 Task: Create Workspace Big Data Analytics Workspace description Create and manage employee development plans. Workspace type Human Resources
Action: Mouse moved to (311, 68)
Screenshot: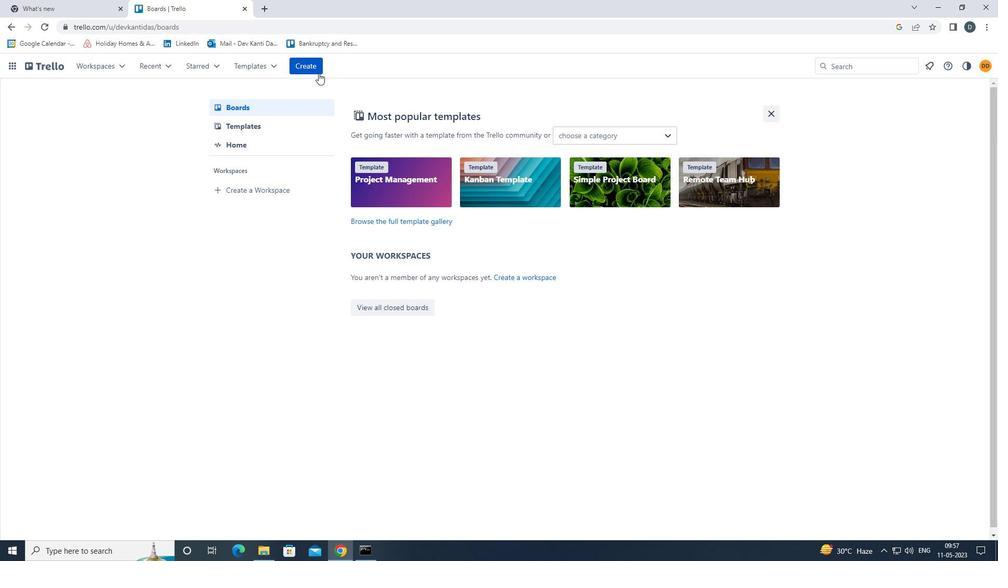 
Action: Mouse pressed left at (311, 68)
Screenshot: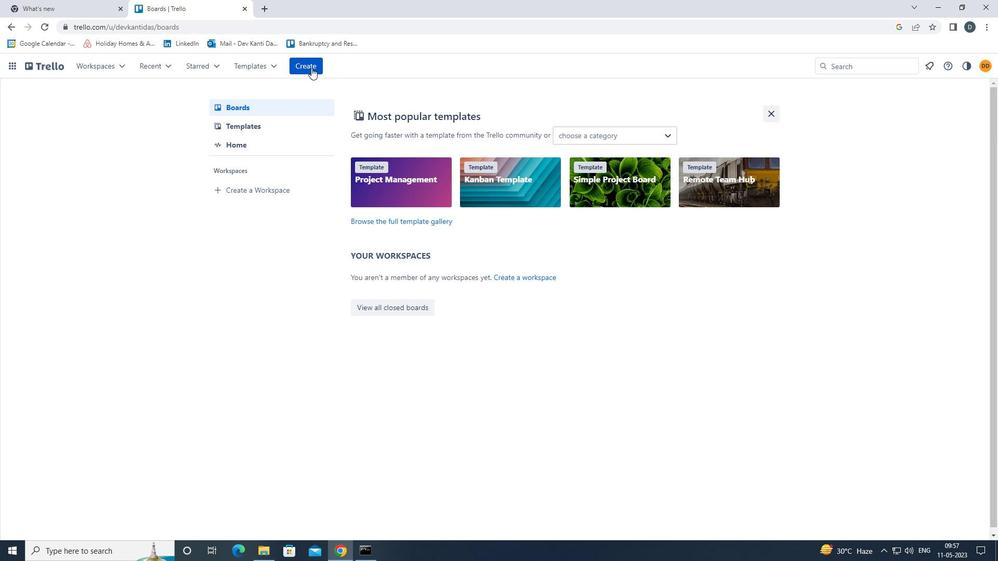 
Action: Mouse moved to (348, 165)
Screenshot: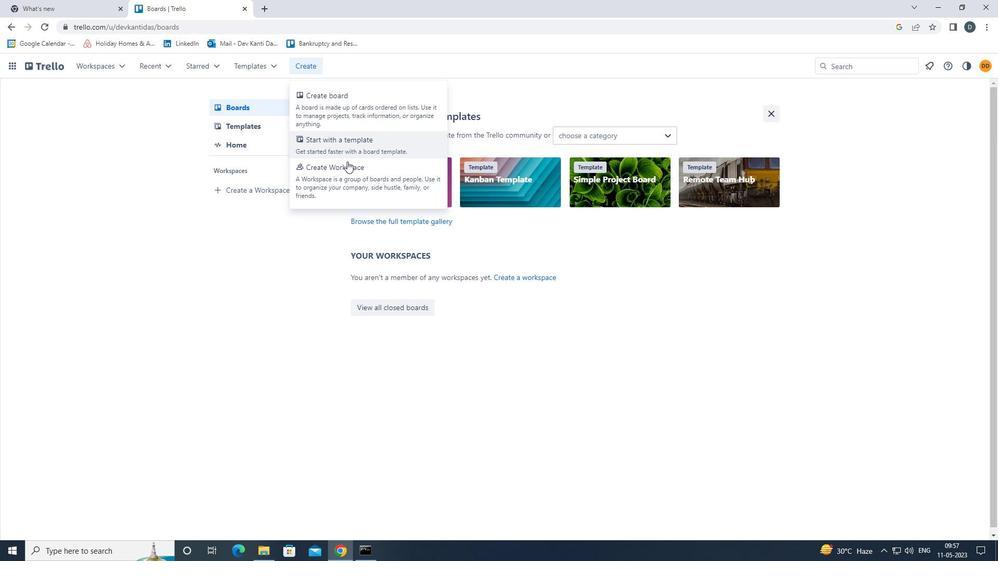 
Action: Mouse pressed left at (348, 165)
Screenshot: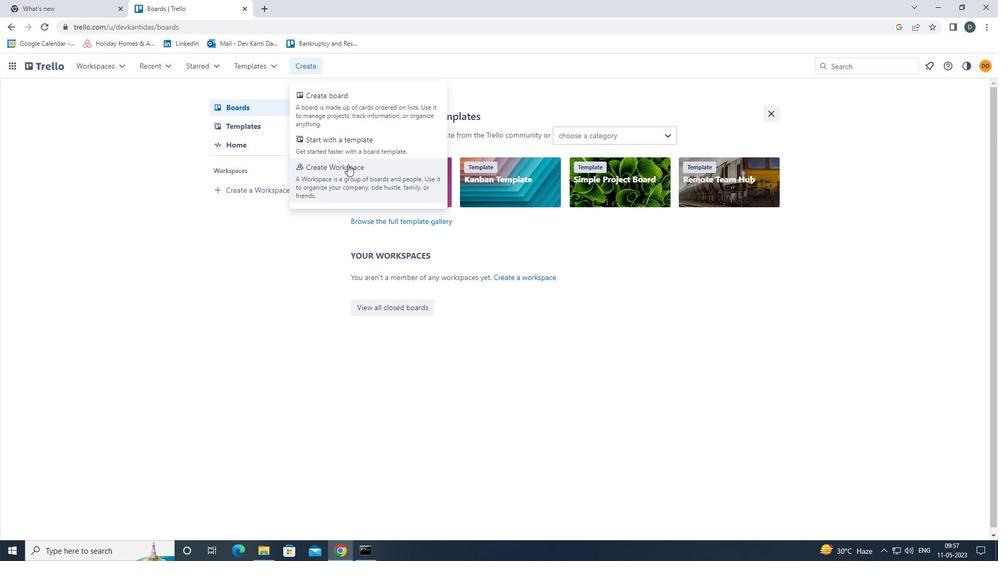 
Action: Mouse moved to (338, 195)
Screenshot: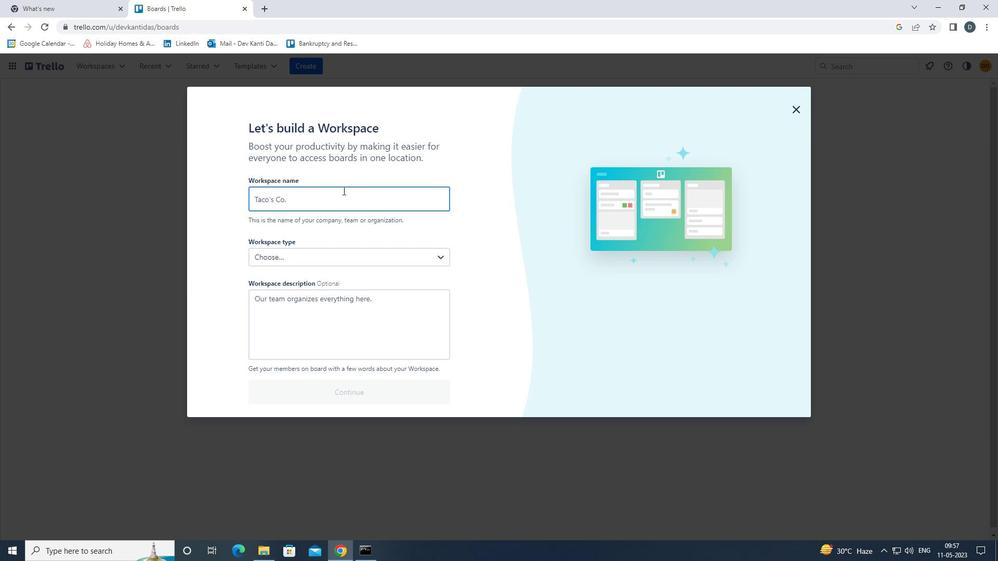 
Action: Mouse pressed left at (338, 195)
Screenshot: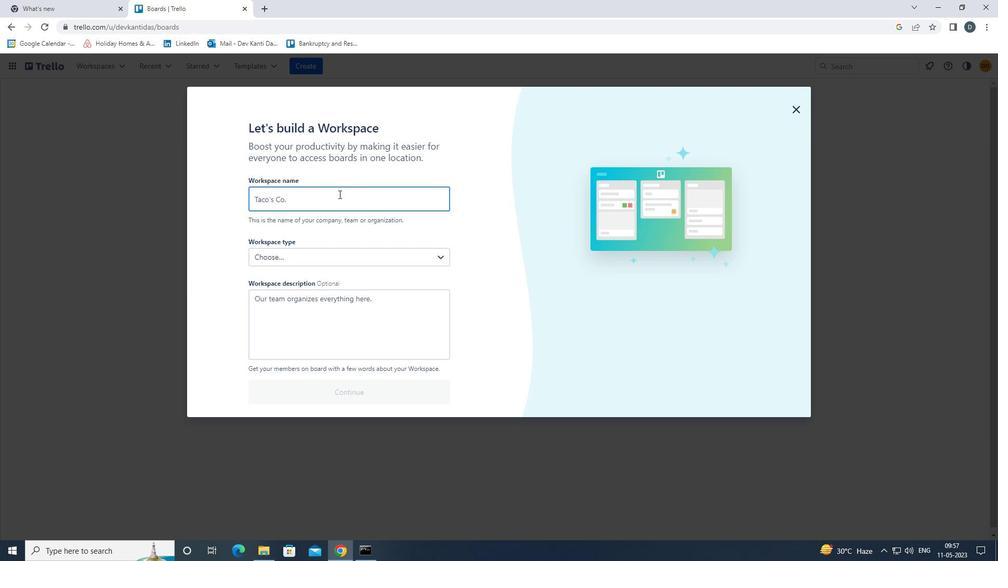 
Action: Key pressed <Key.shift>BIG<Key.space><Key.shift><Key.shift><Key.shift><Key.shift><Key.shift><Key.shift><Key.shift><Key.shift><Key.shift><Key.shift>DATA<Key.space><Key.shift><Key.shift><Key.shift><Key.shift><Key.shift><Key.shift><Key.shift><Key.shift>ANALYTICS
Screenshot: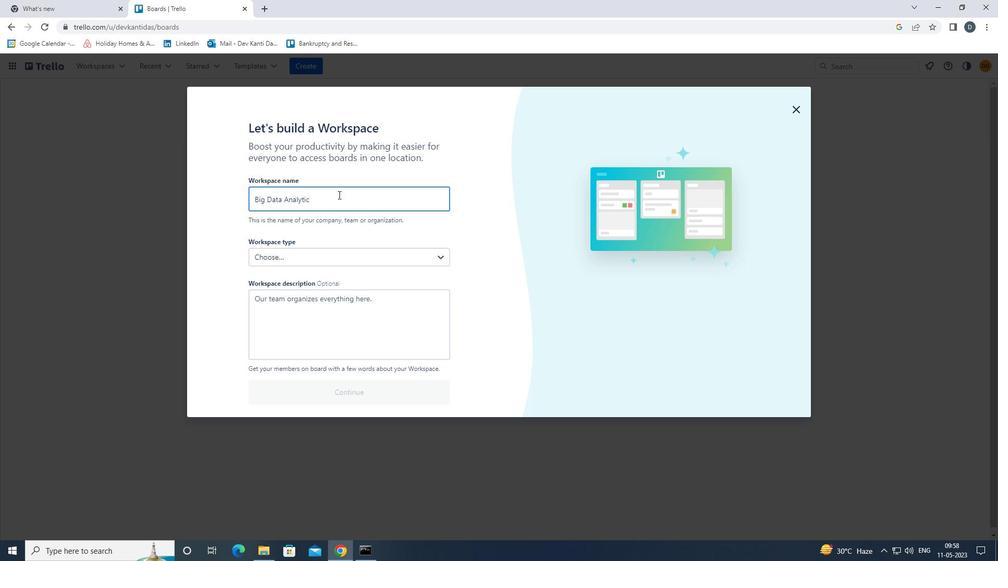 
Action: Mouse moved to (344, 313)
Screenshot: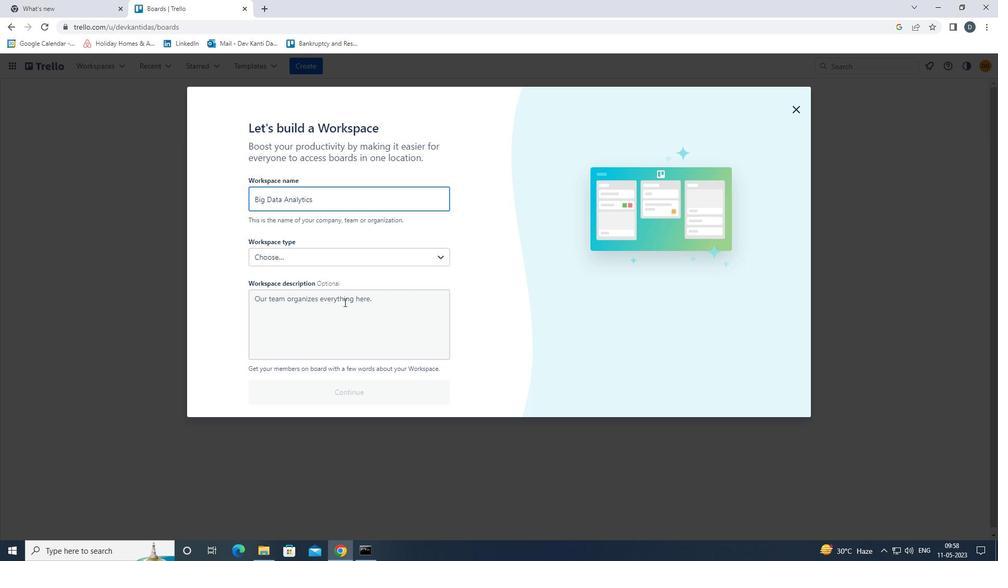 
Action: Mouse pressed left at (344, 313)
Screenshot: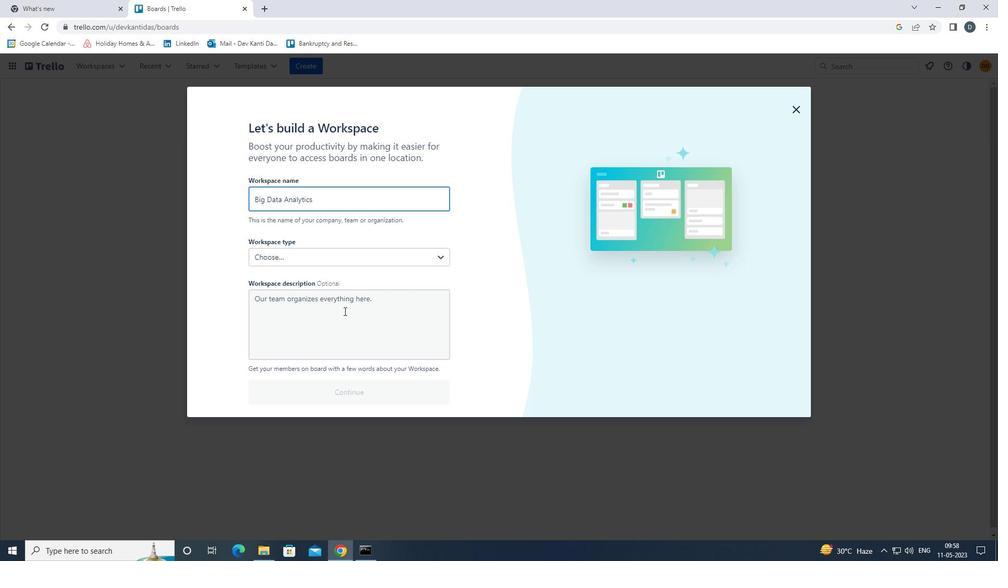 
Action: Key pressed <Key.shift>CREATE<Key.space>AND<Key.space><Key.shift>MANAGE<Key.space><Key.shift>EMPLOYEE<Key.left><Key.left><Key.left><Key.left><Key.left><Key.left><Key.left><Key.left><Key.left><Key.left><Key.left><Key.left><Key.left><Key.left><Key.left><Key.right><Key.backspace>M<Key.end><Key.space>DEVELOPMENT<Key.space>PLANS.
Screenshot: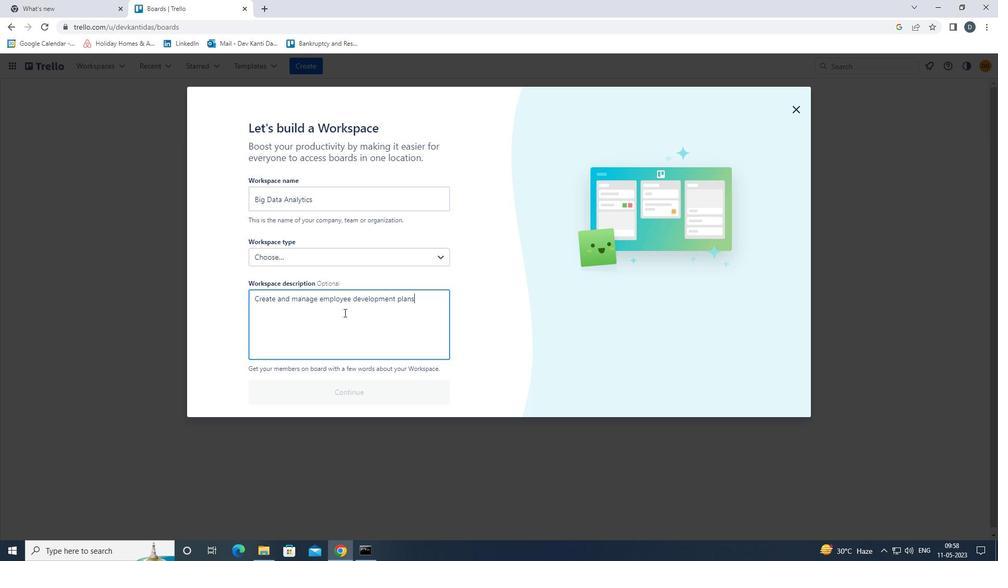 
Action: Mouse moved to (393, 262)
Screenshot: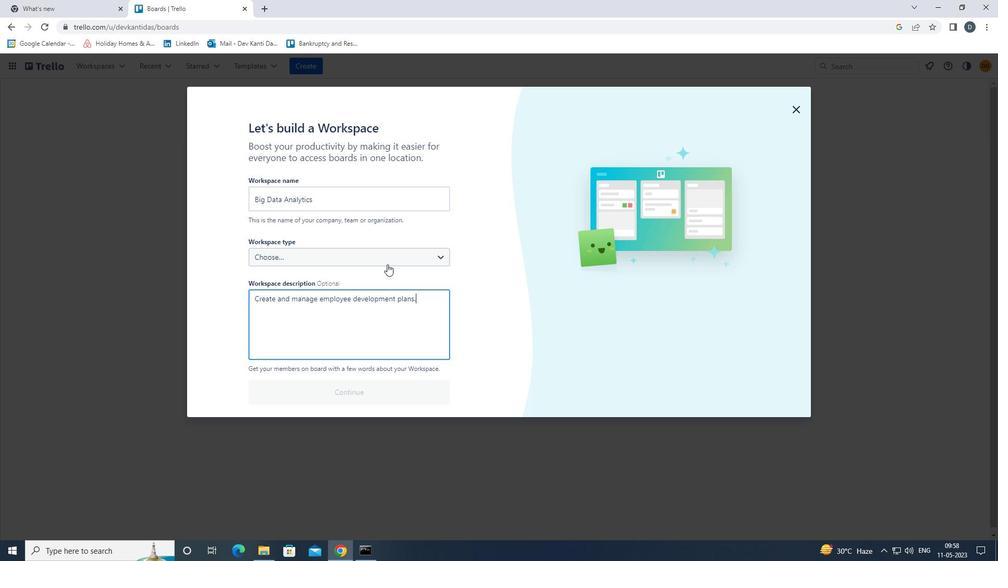 
Action: Mouse pressed left at (393, 262)
Screenshot: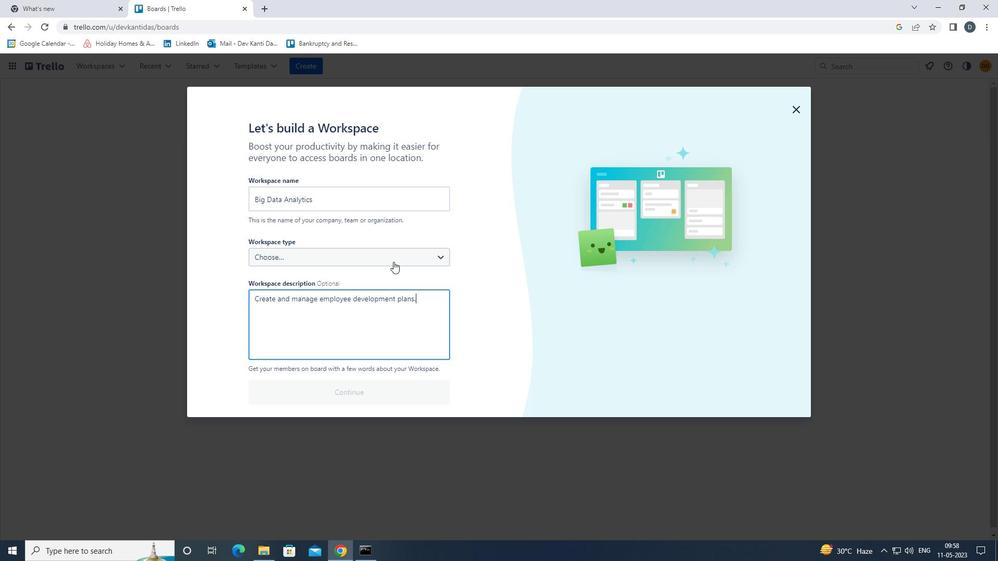 
Action: Mouse moved to (362, 311)
Screenshot: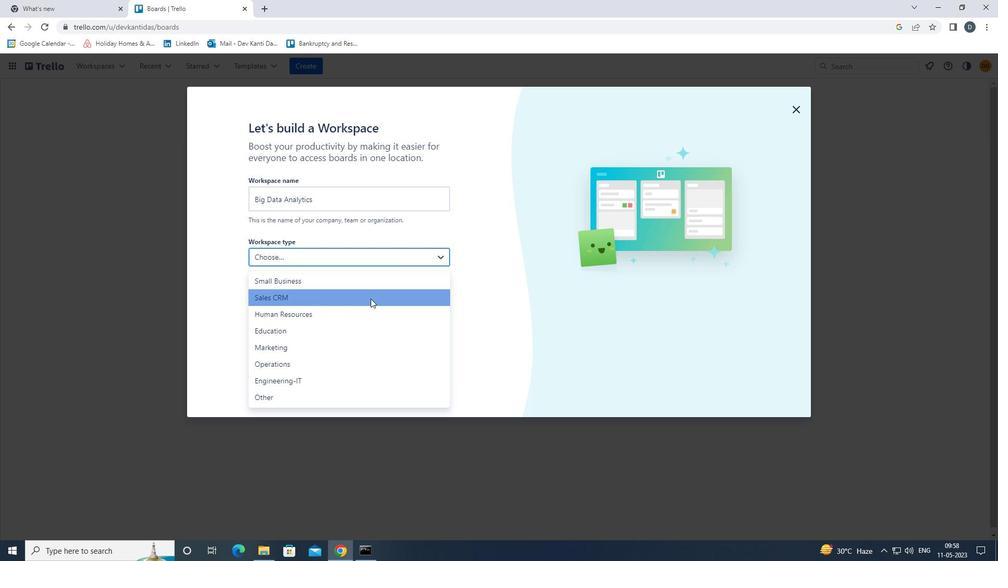 
Action: Mouse pressed left at (362, 311)
Screenshot: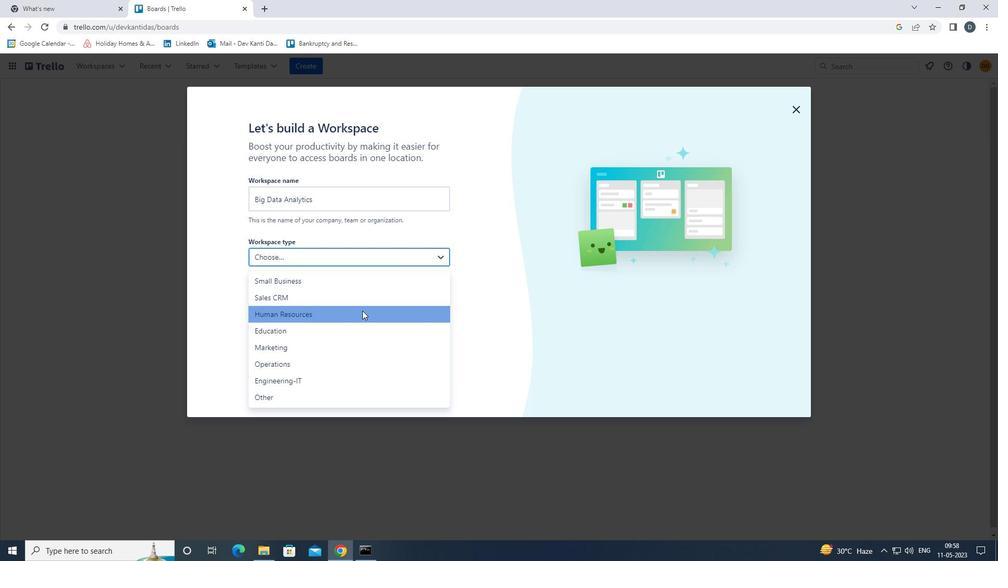 
Action: Mouse moved to (356, 391)
Screenshot: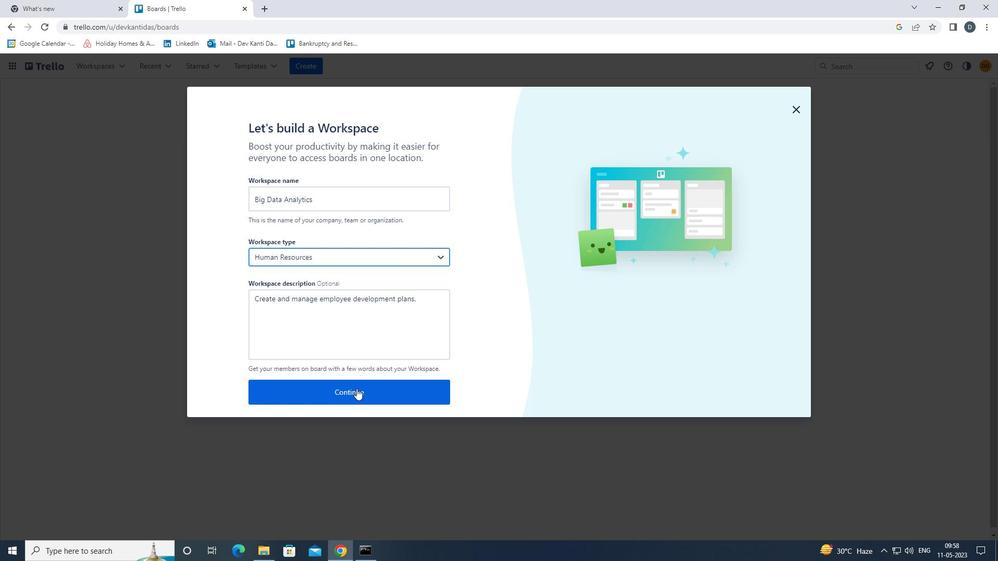 
Action: Mouse pressed left at (356, 391)
Screenshot: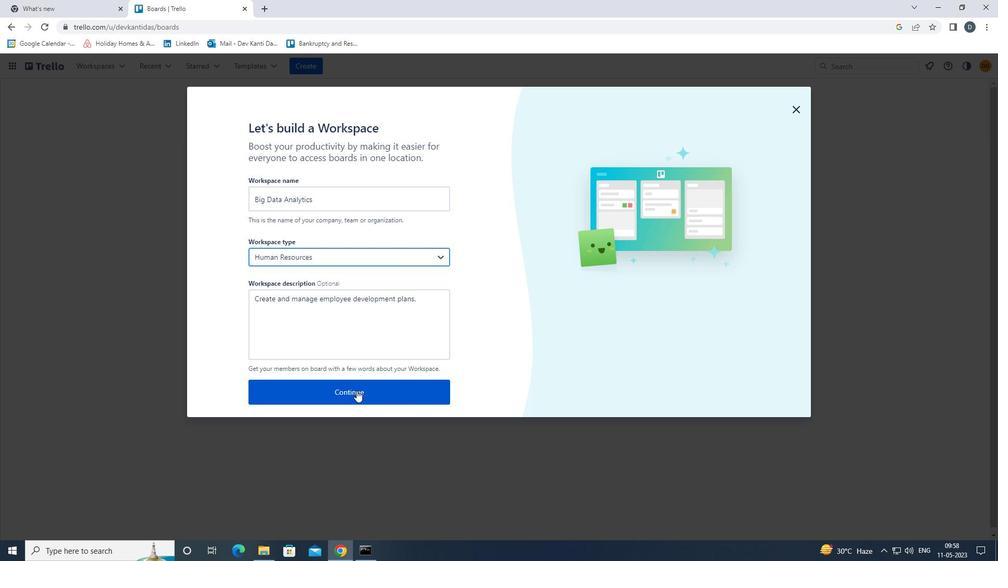 
Action: Mouse moved to (795, 112)
Screenshot: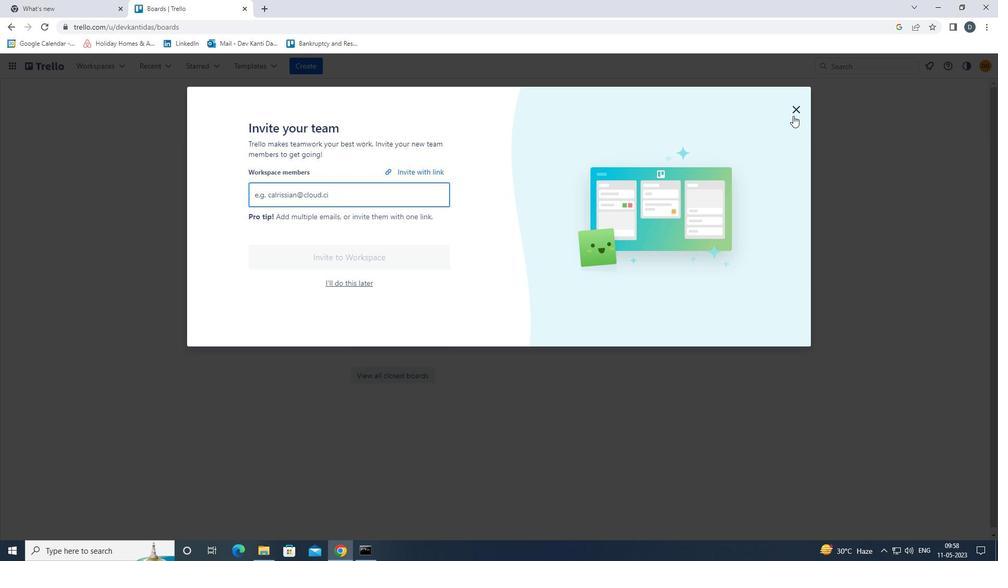 
Action: Mouse pressed left at (795, 112)
Screenshot: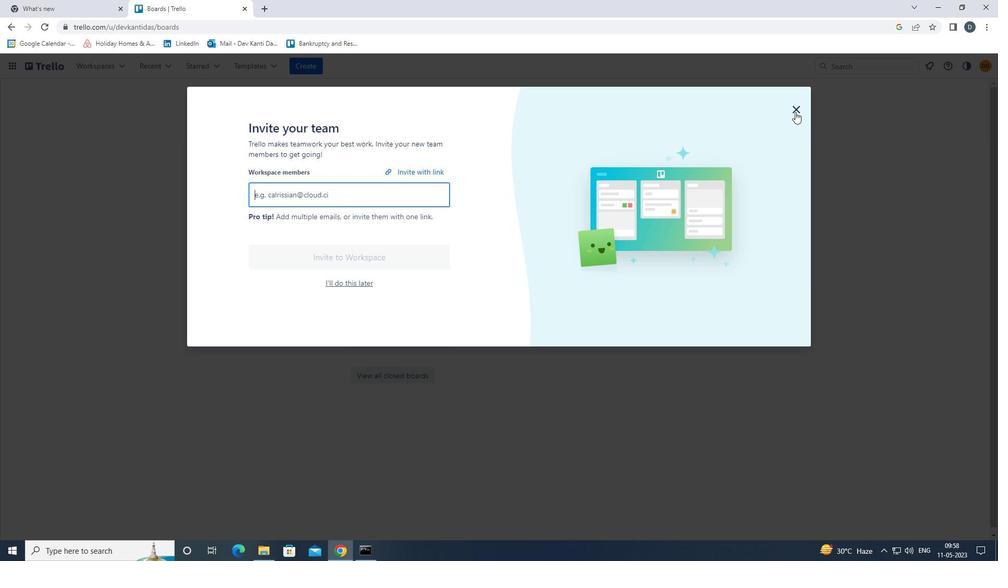 
